 Task: Create Card Sales Contract Review in Board Competitive Intelligence Best Practices to Workspace Backup and Recovery Software. Create Card Parkour Review in Board Social Media Advertising Targeting to Workspace Backup and Recovery Software. Create Card Sales Contract Review in Board Customer Service Self-Service Support Content Creation and Optimization to Workspace Backup and Recovery Software
Action: Mouse moved to (98, 353)
Screenshot: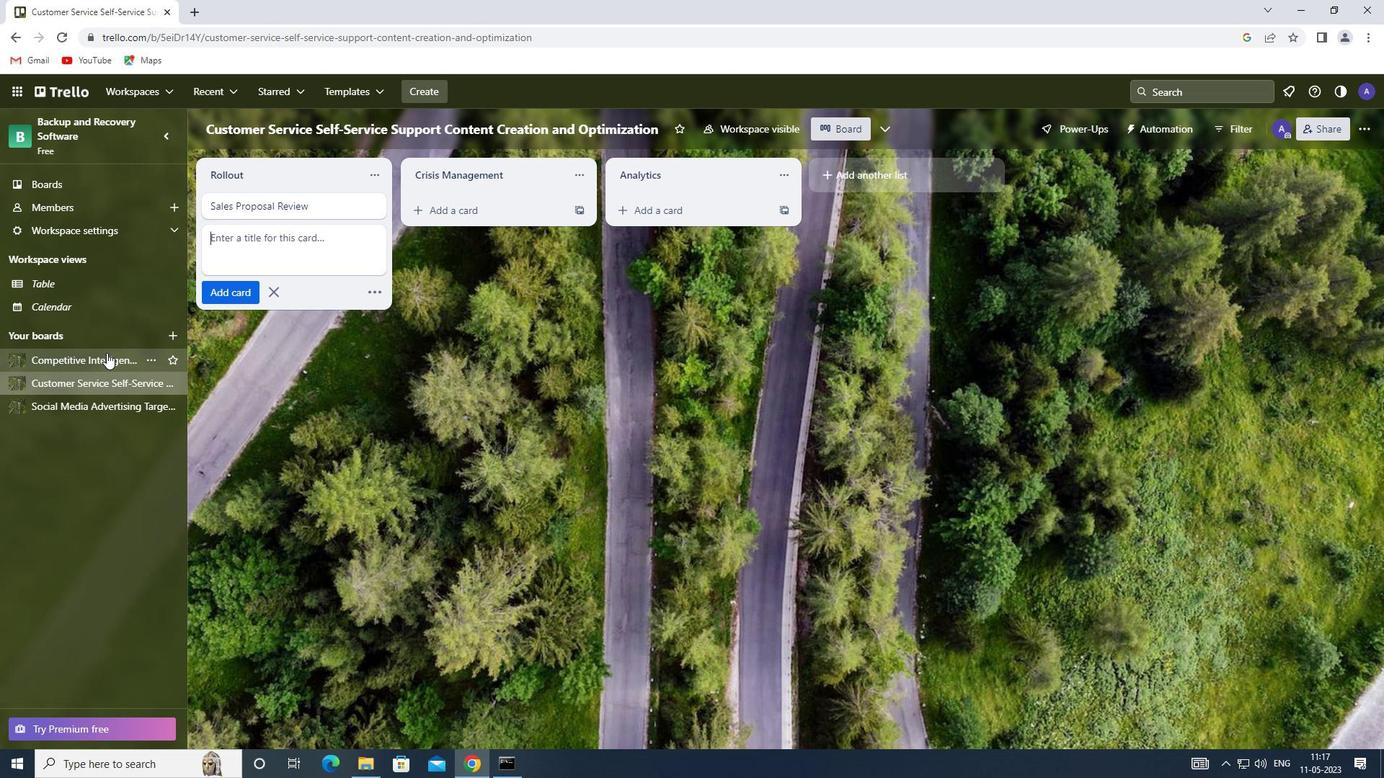 
Action: Mouse pressed left at (98, 353)
Screenshot: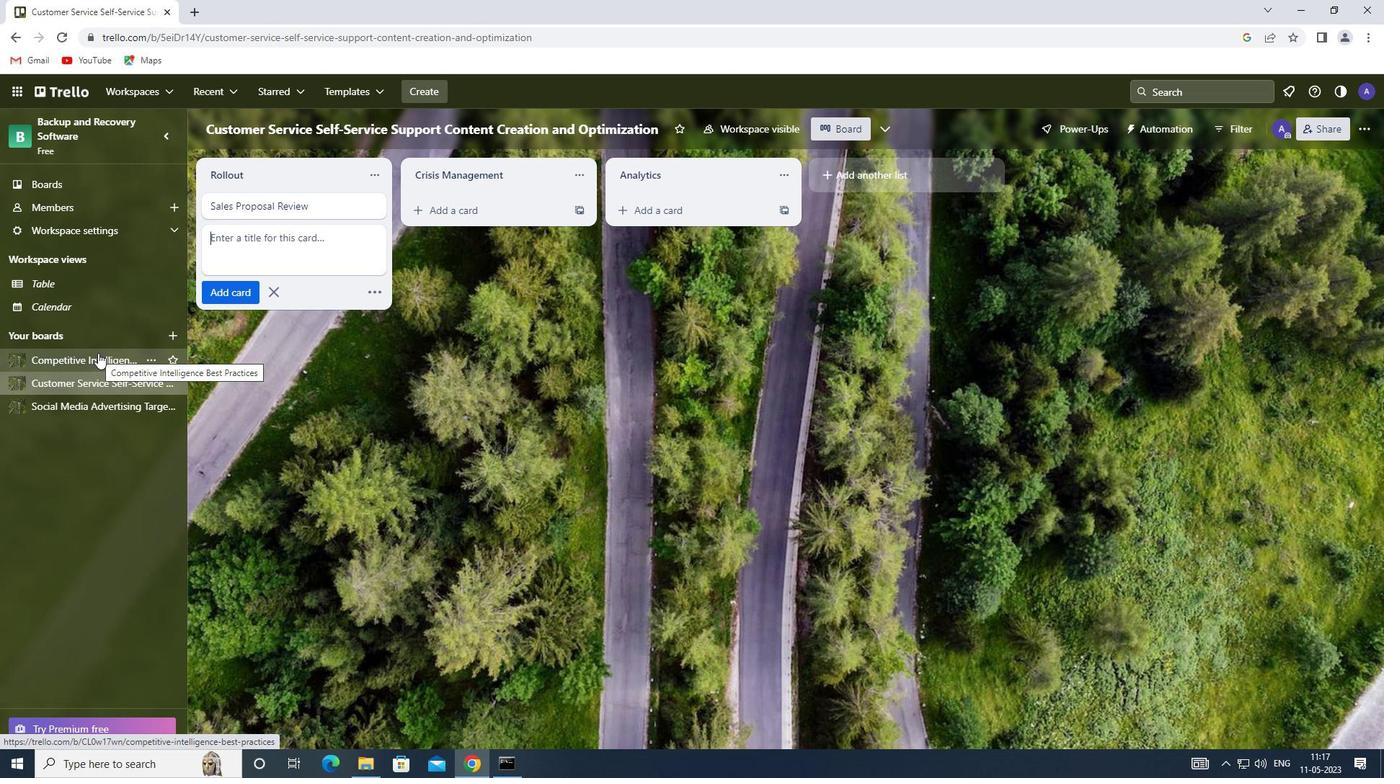 
Action: Mouse moved to (457, 214)
Screenshot: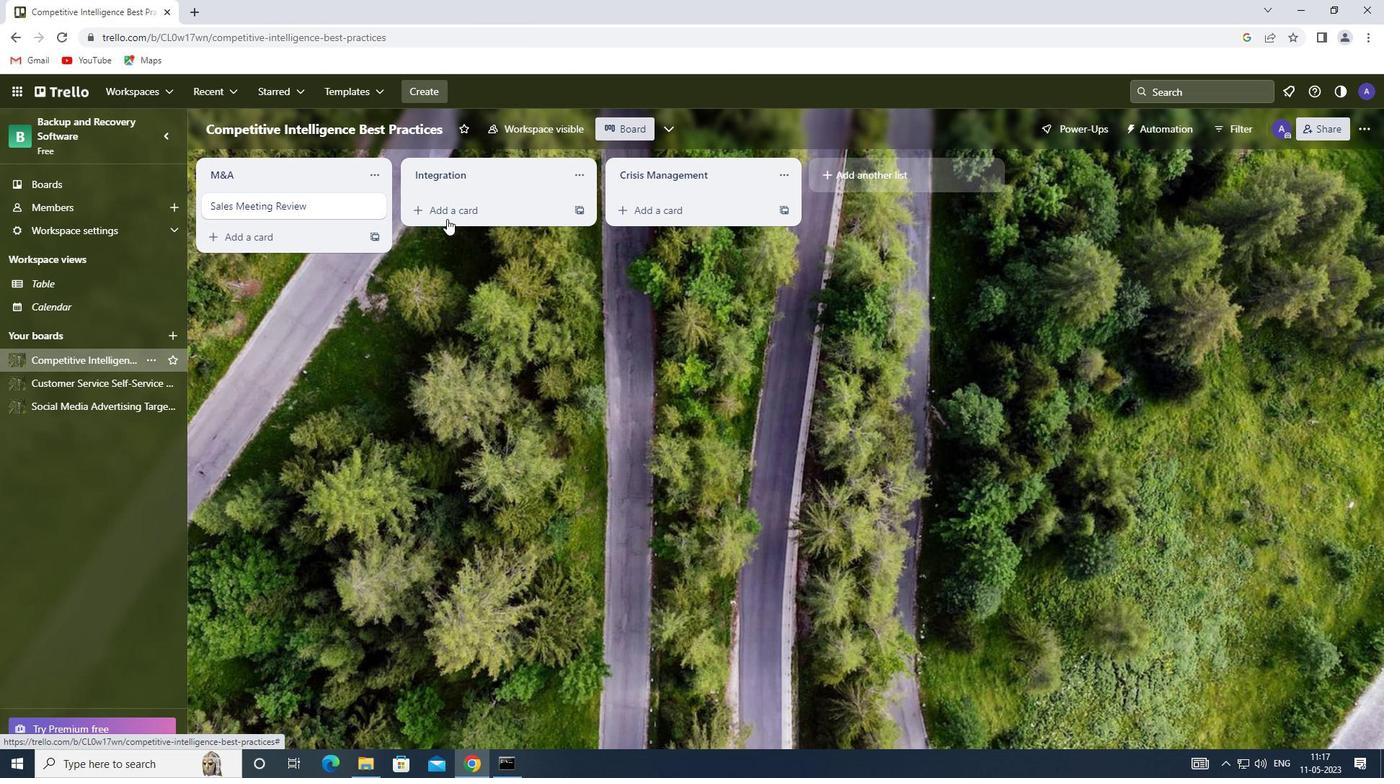 
Action: Mouse pressed left at (457, 214)
Screenshot: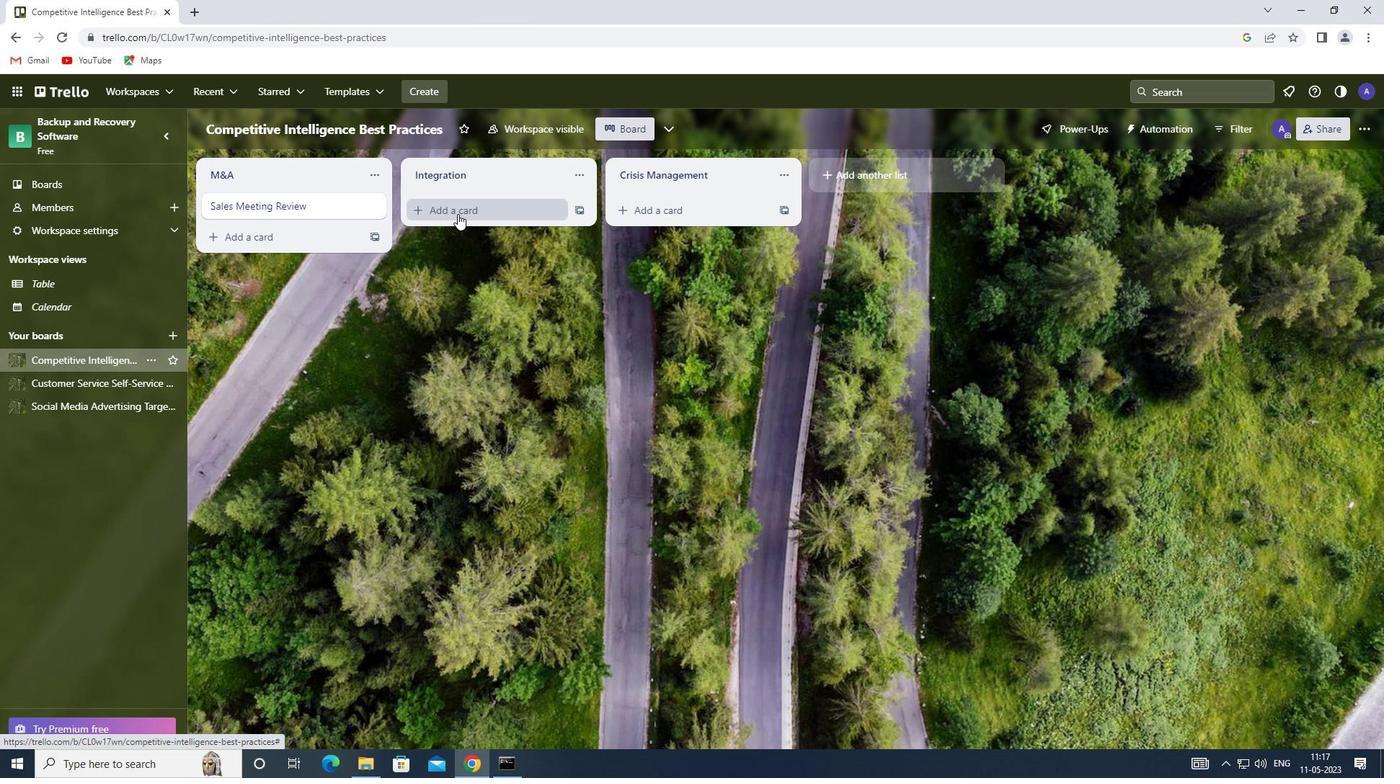 
Action: Mouse moved to (442, 214)
Screenshot: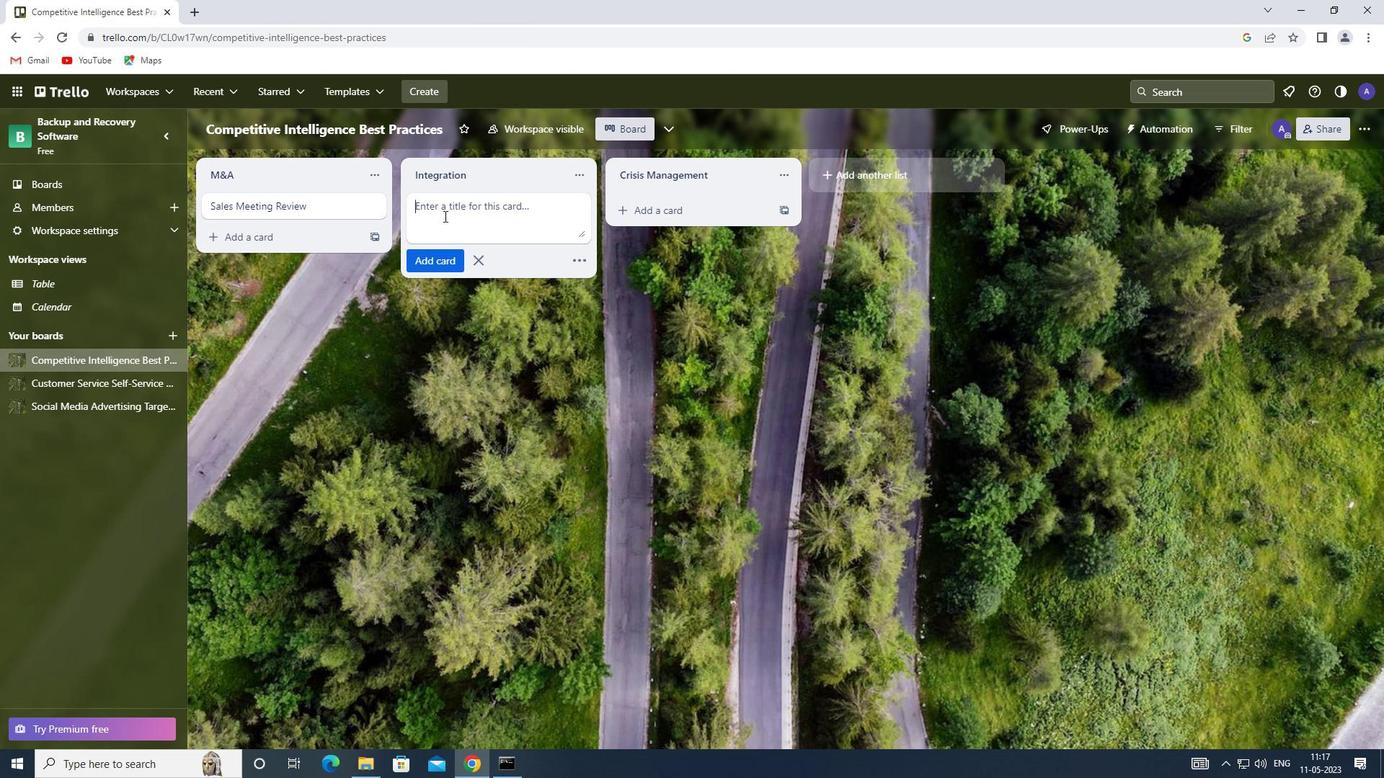 
Action: Key pressed <Key.shift>SALES<Key.space><Key.shift>CONTRACT<Key.space><Key.shift>REVIEW<Key.enter>
Screenshot: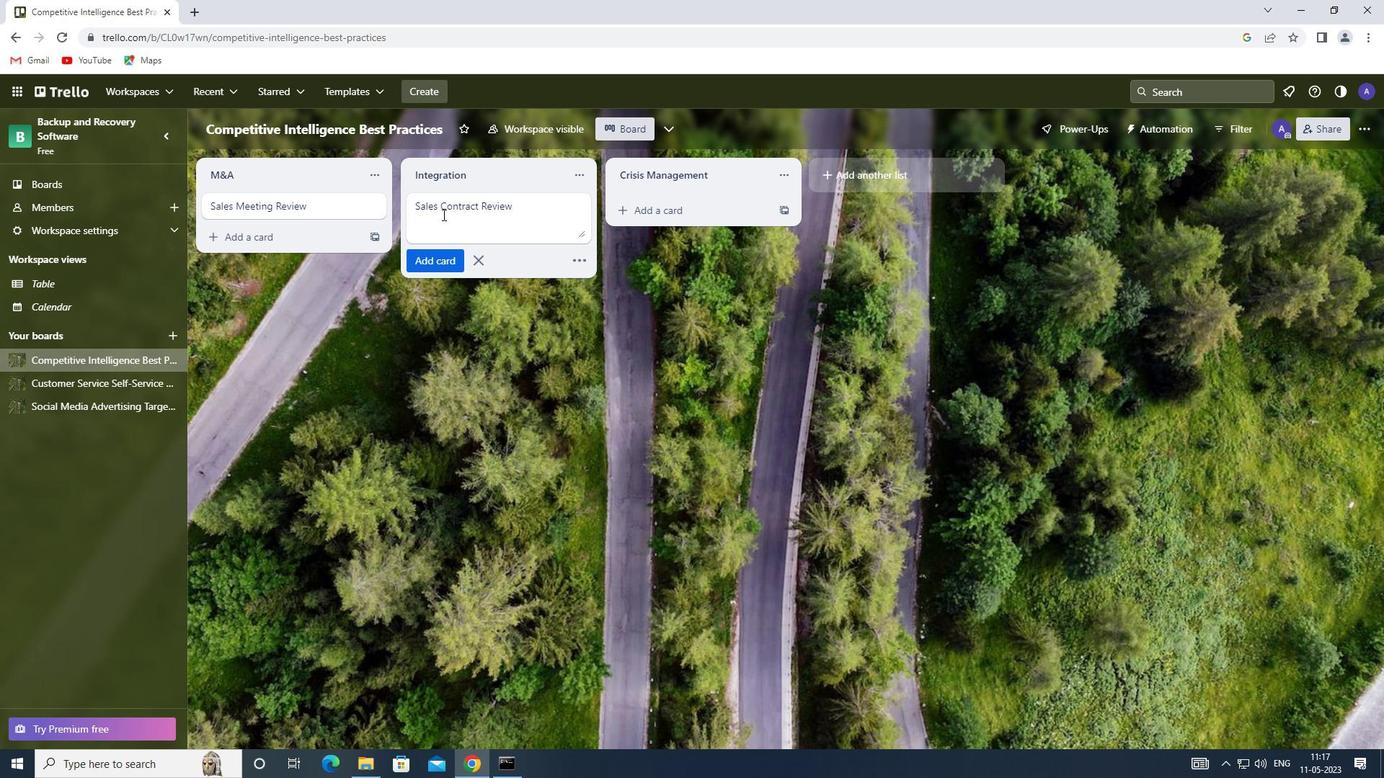
Action: Mouse moved to (69, 404)
Screenshot: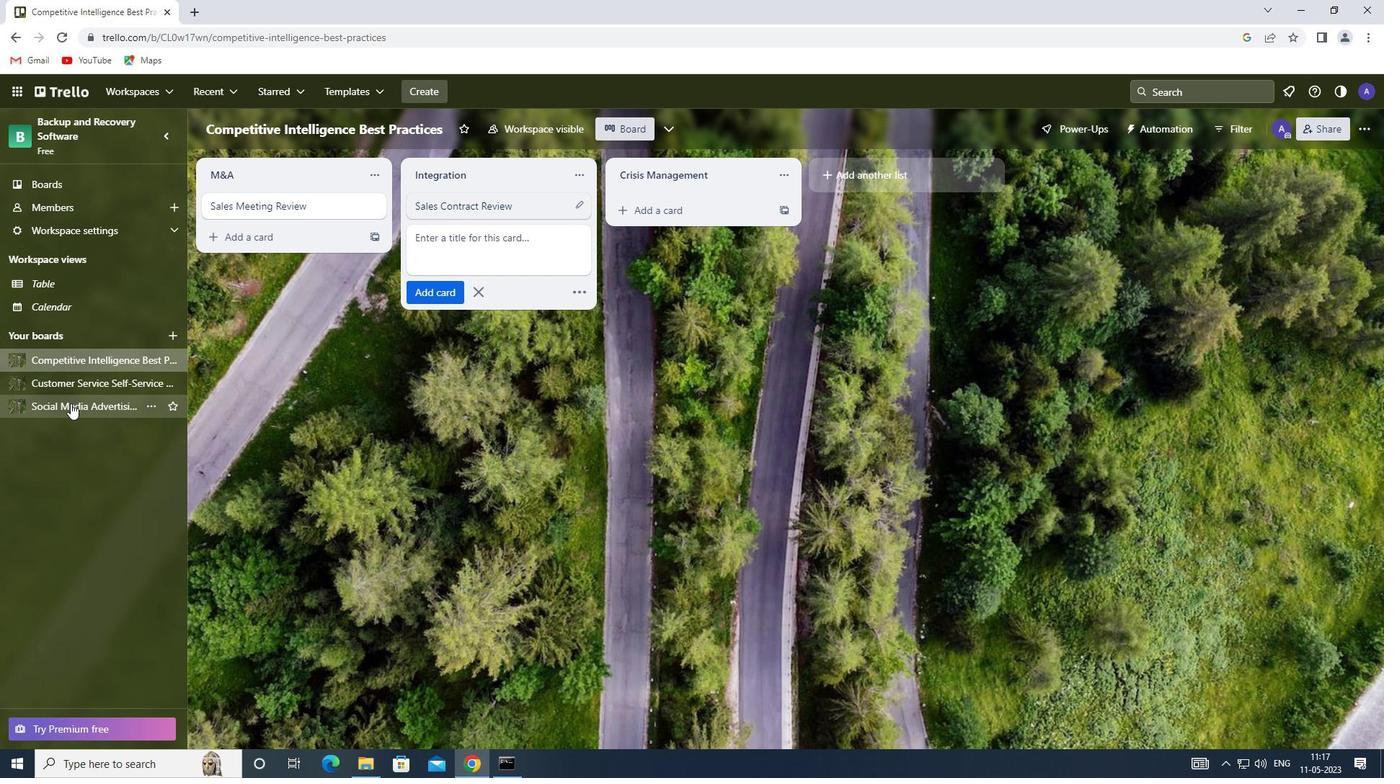 
Action: Mouse pressed left at (69, 404)
Screenshot: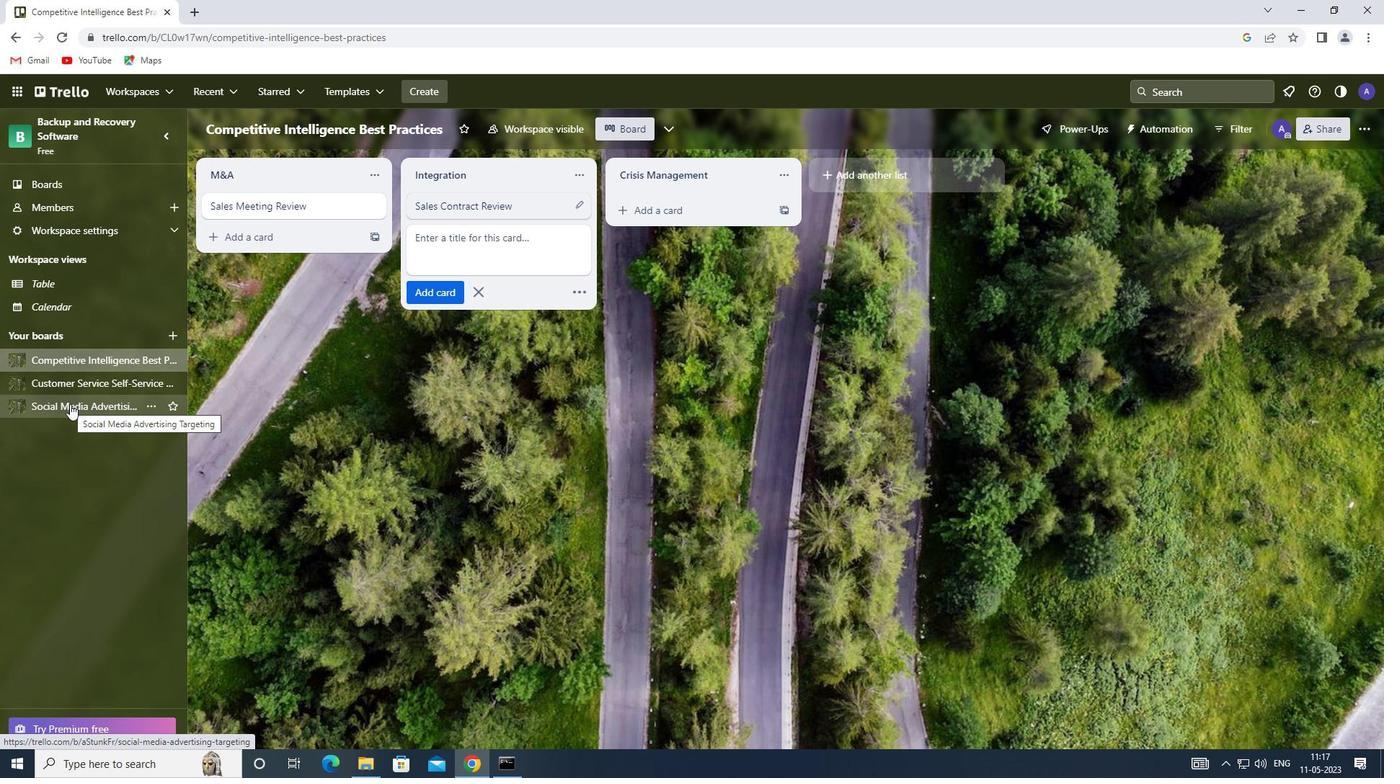 
Action: Mouse moved to (461, 201)
Screenshot: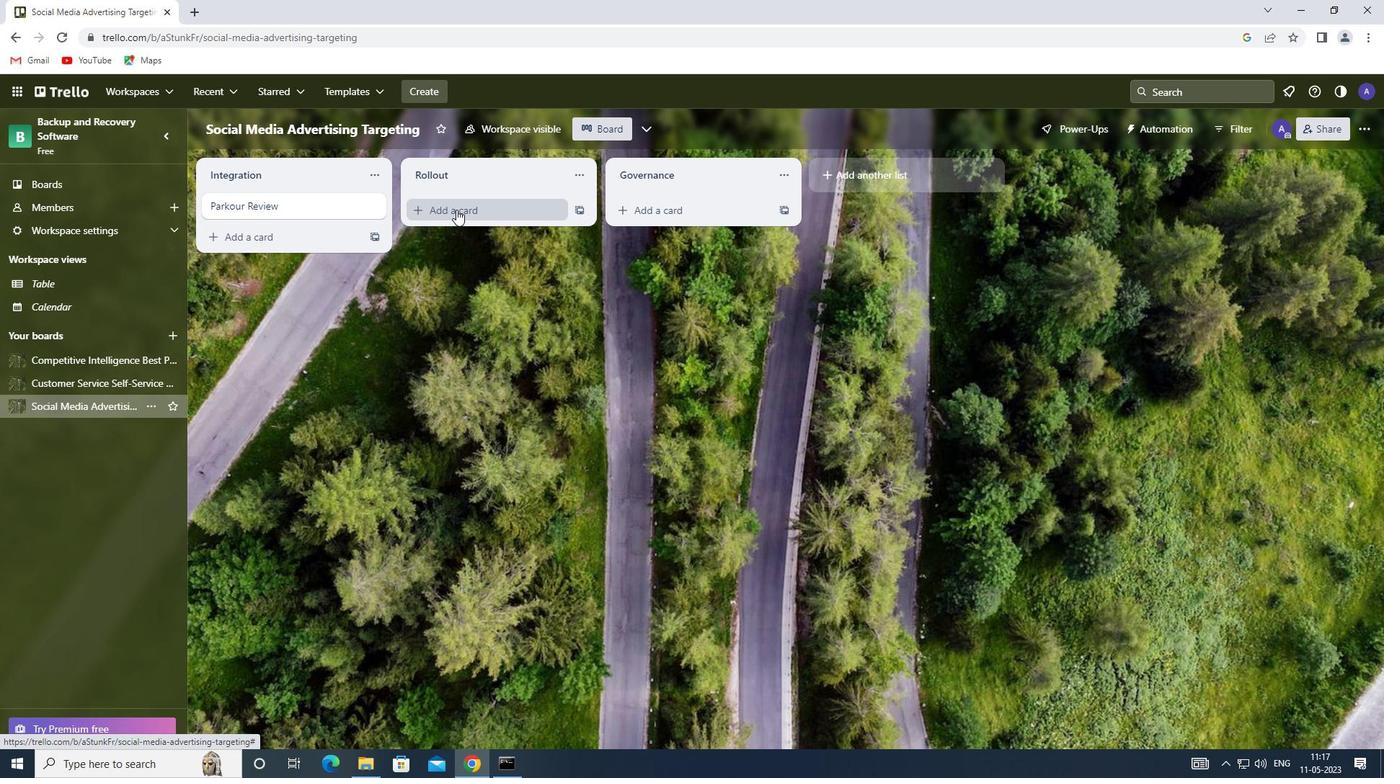 
Action: Mouse pressed left at (461, 201)
Screenshot: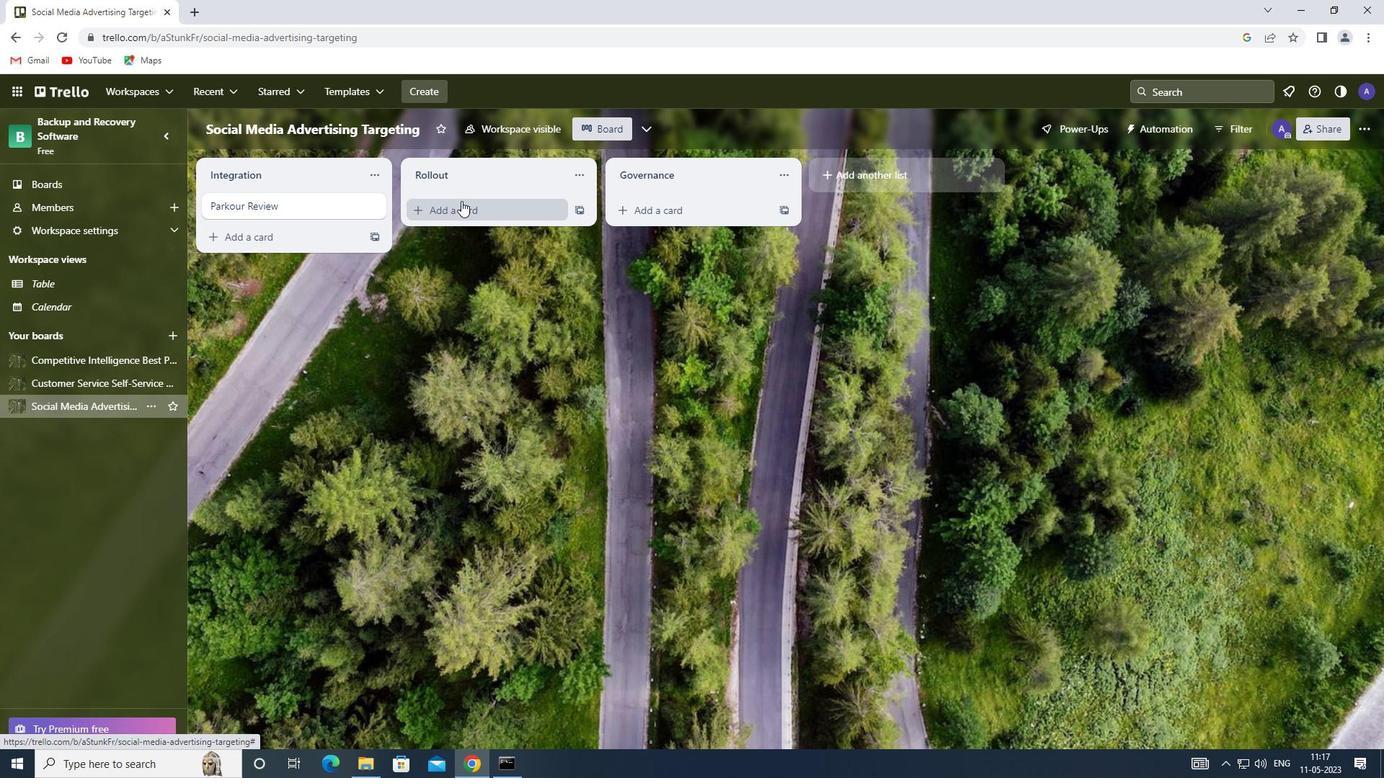 
Action: Mouse moved to (429, 209)
Screenshot: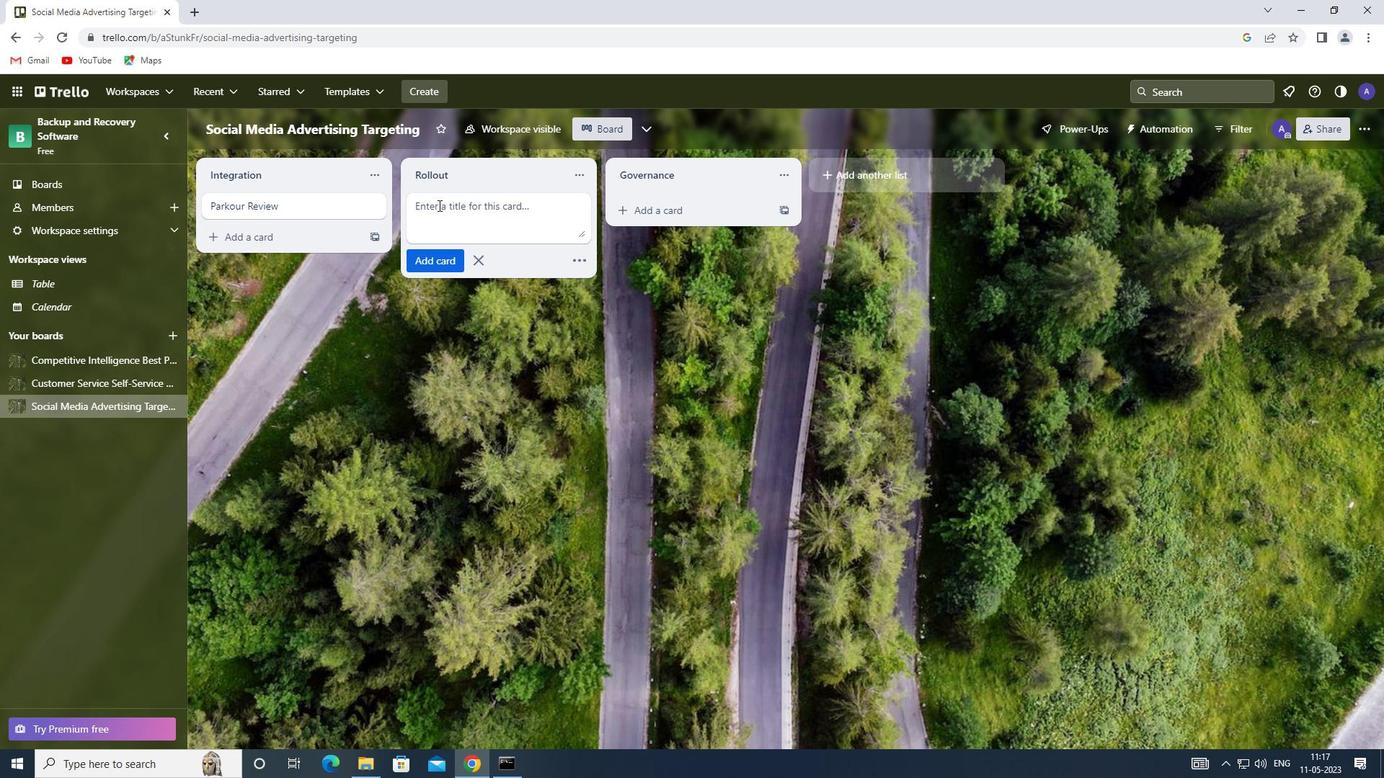 
Action: Key pressed <Key.shift><Key.shift><Key.shift><Key.shift><Key.shift><Key.shift><Key.shift><Key.shift><Key.shift><Key.shift><Key.shift><Key.shift>PARKOUR<Key.space><Key.shift>REVIEW<Key.enter>
Screenshot: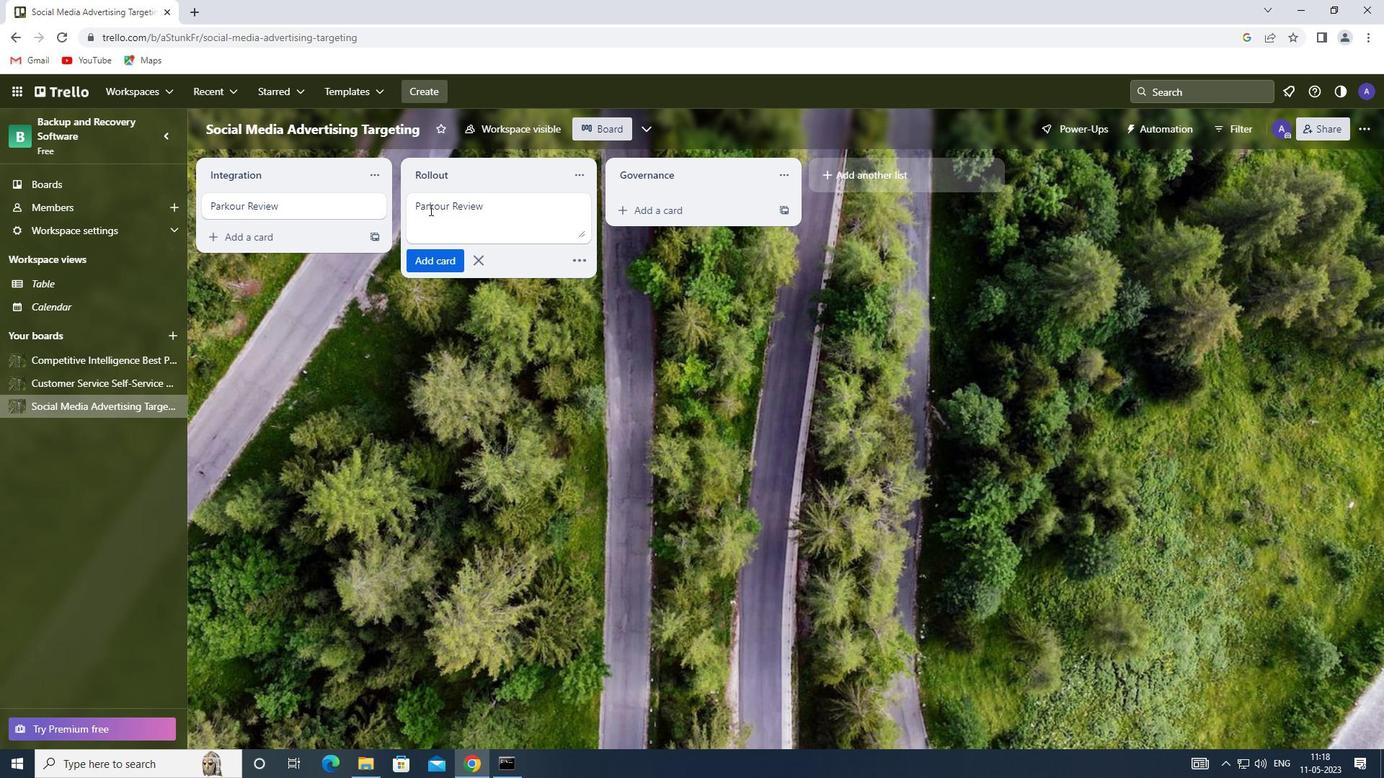 
Action: Mouse moved to (90, 378)
Screenshot: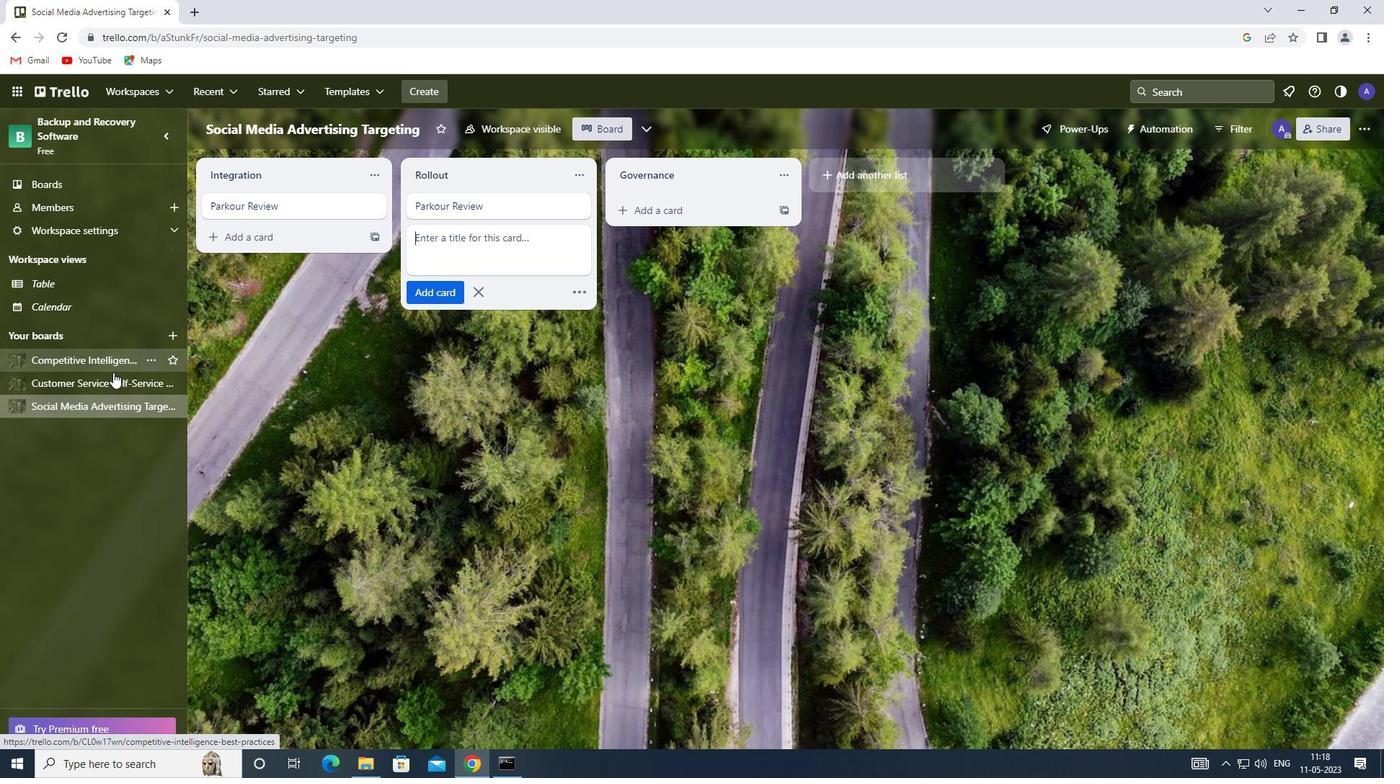 
Action: Mouse pressed left at (90, 378)
Screenshot: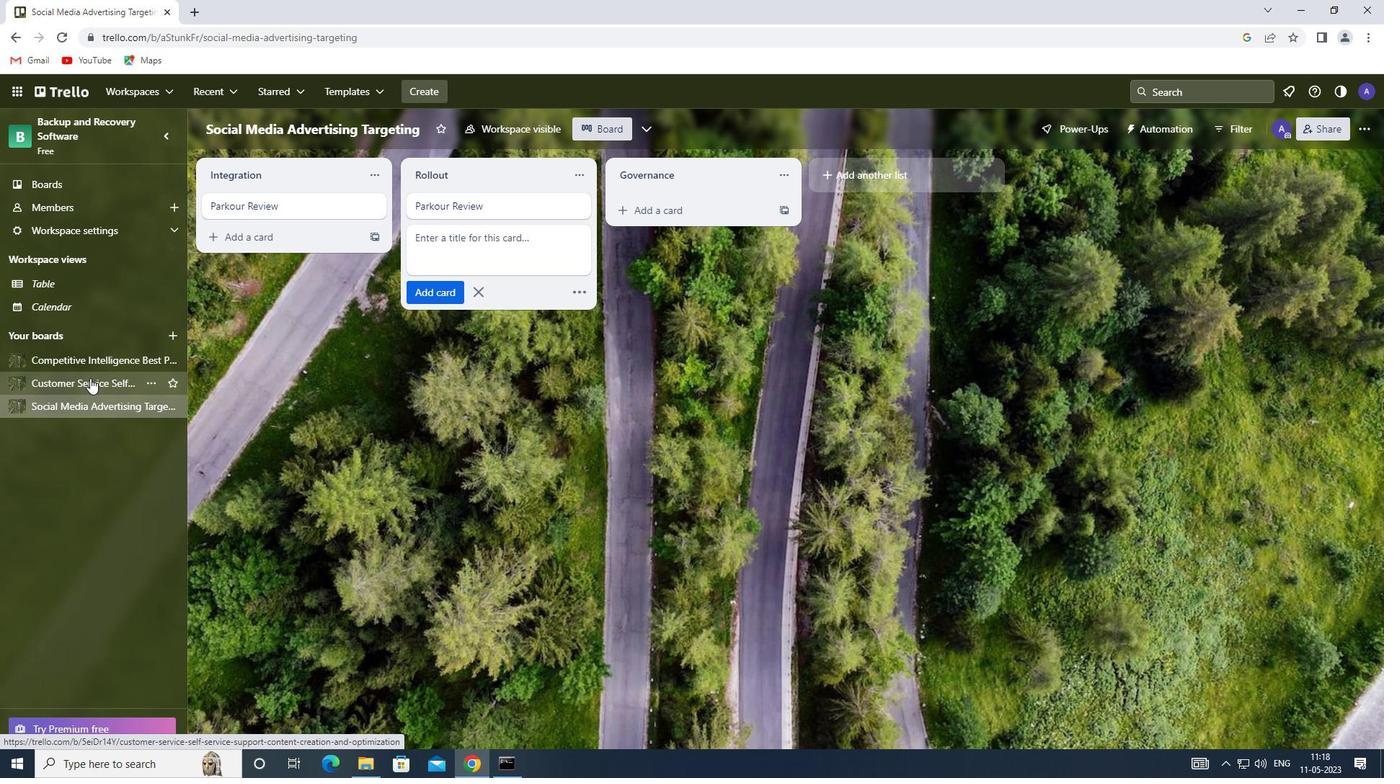 
Action: Mouse moved to (444, 211)
Screenshot: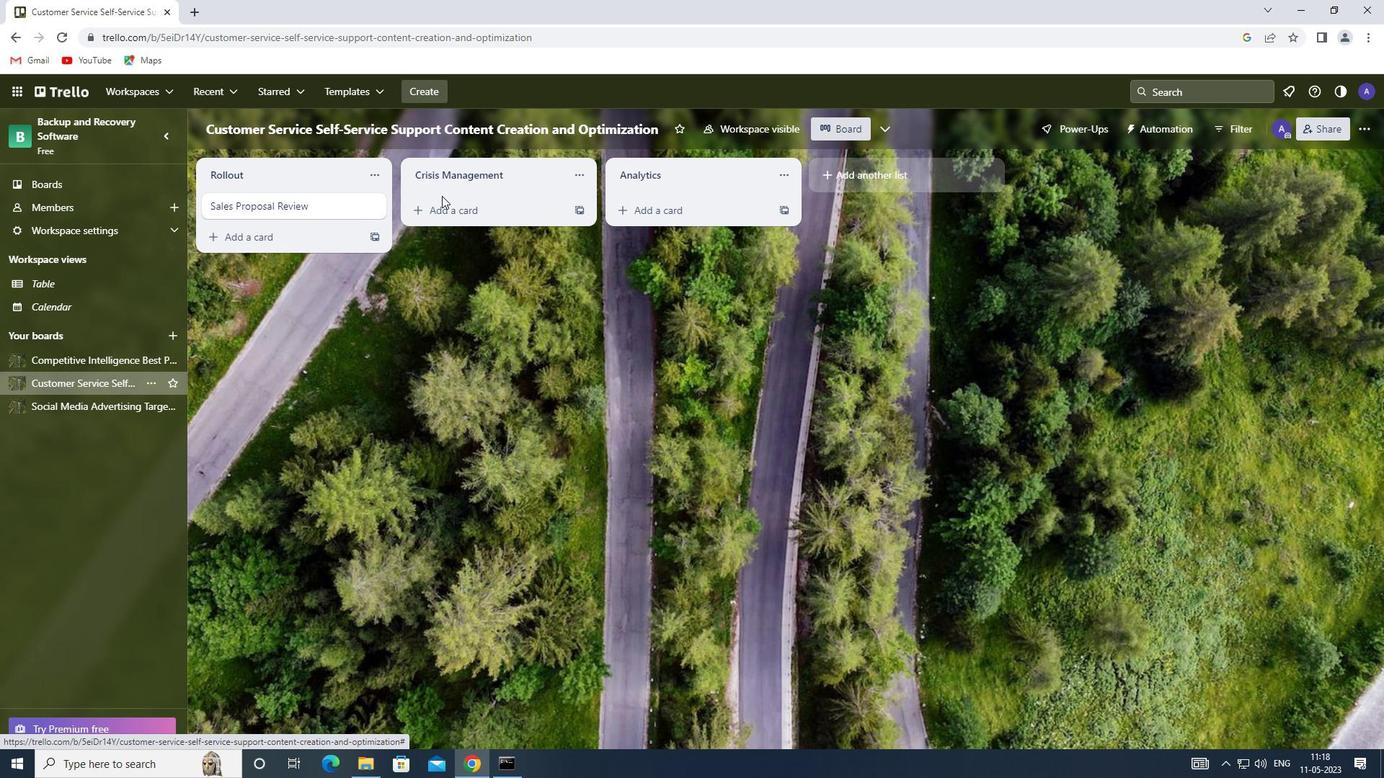 
Action: Mouse pressed left at (444, 211)
Screenshot: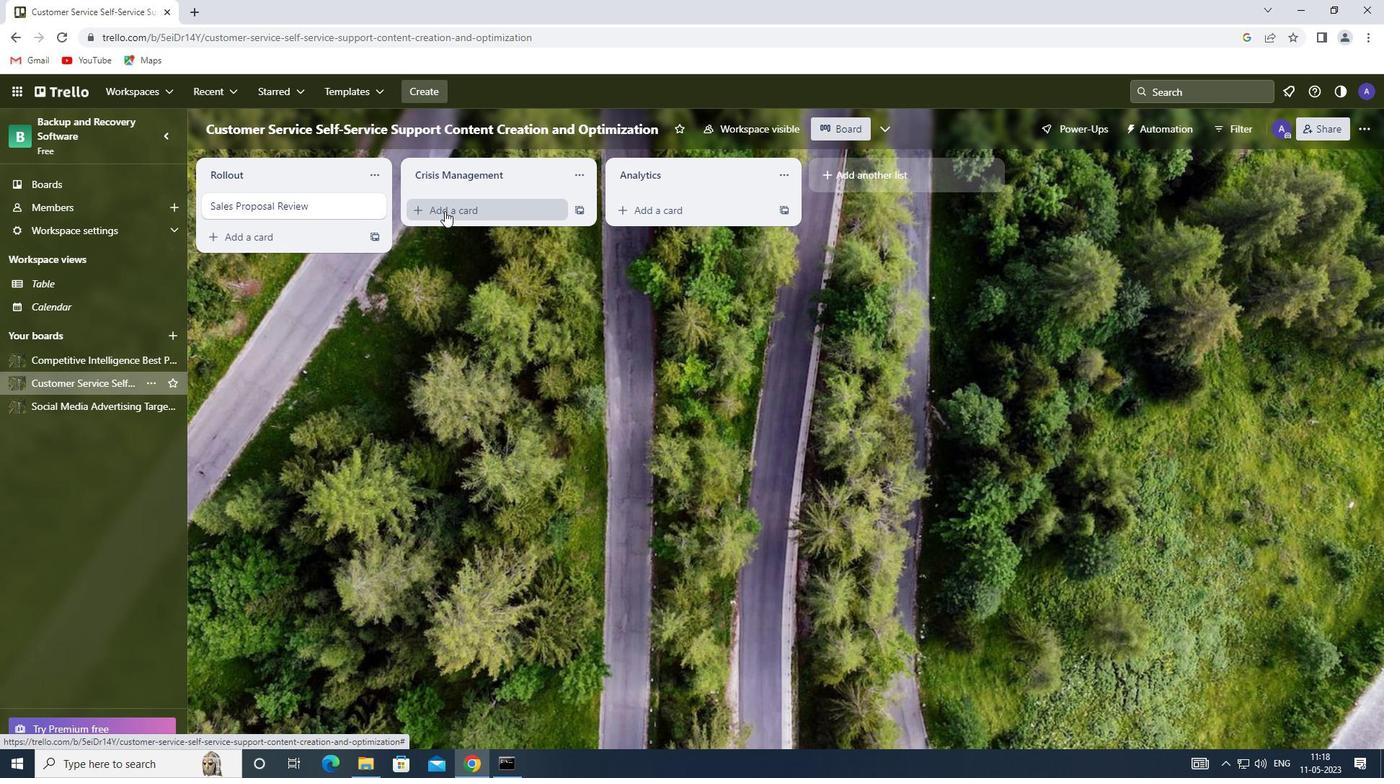 
Action: Mouse moved to (424, 213)
Screenshot: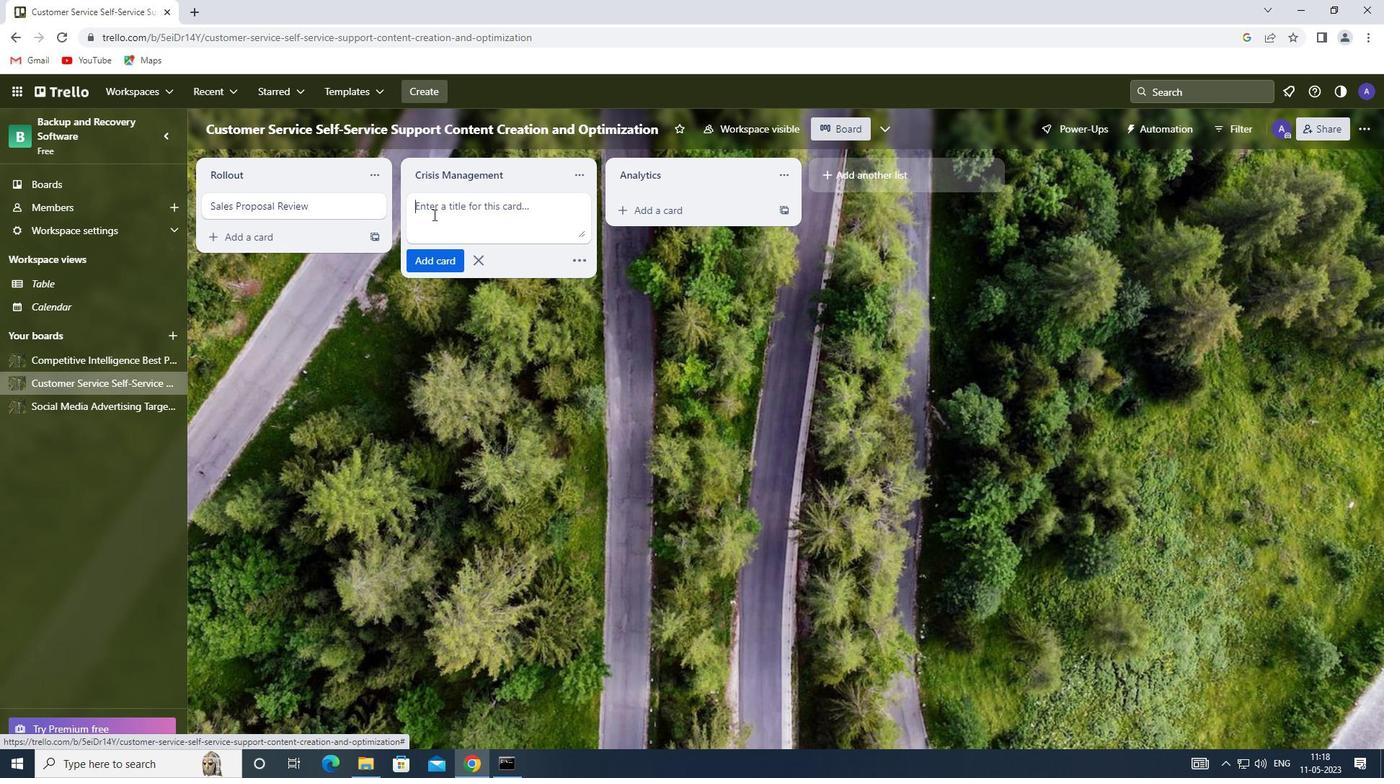 
Action: Mouse pressed left at (424, 213)
Screenshot: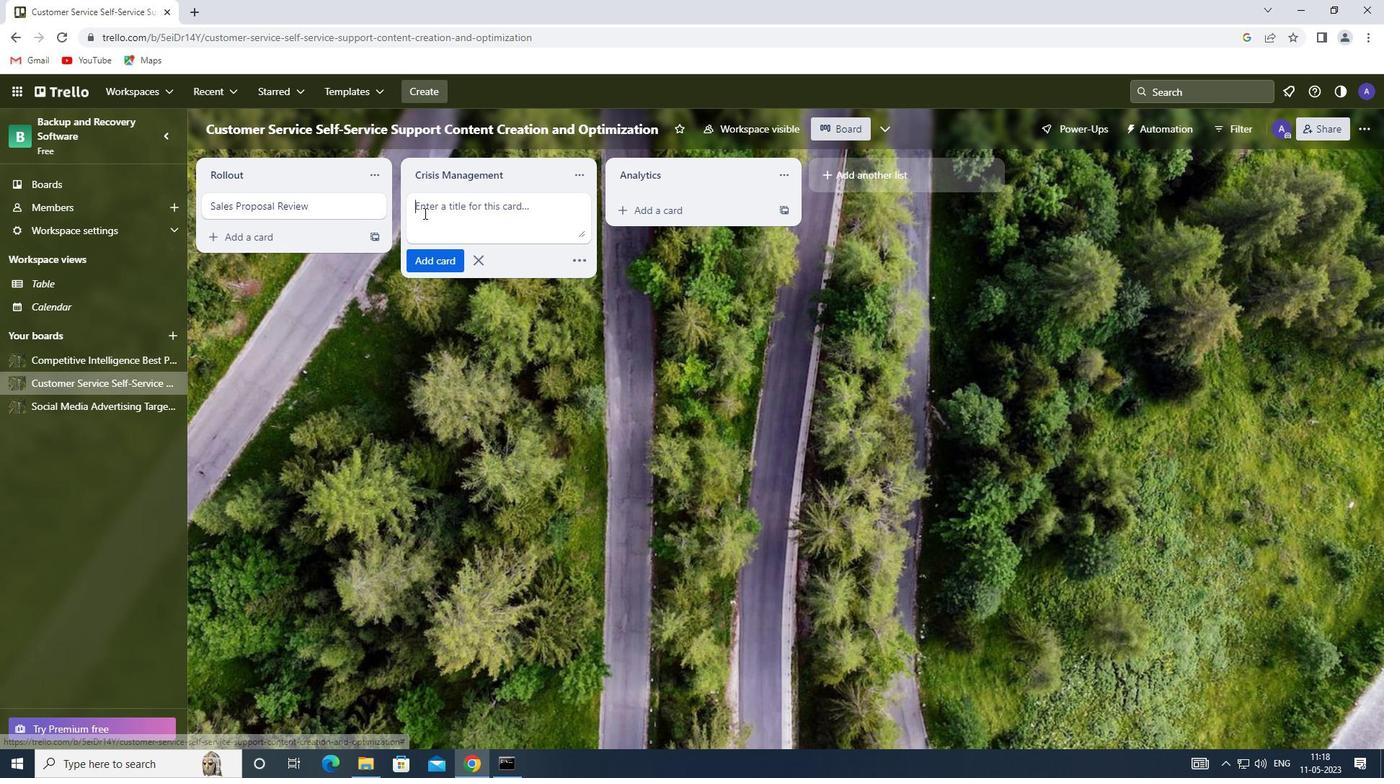 
Action: Key pressed <Key.shift><Key.shift><Key.shift>SALES
Screenshot: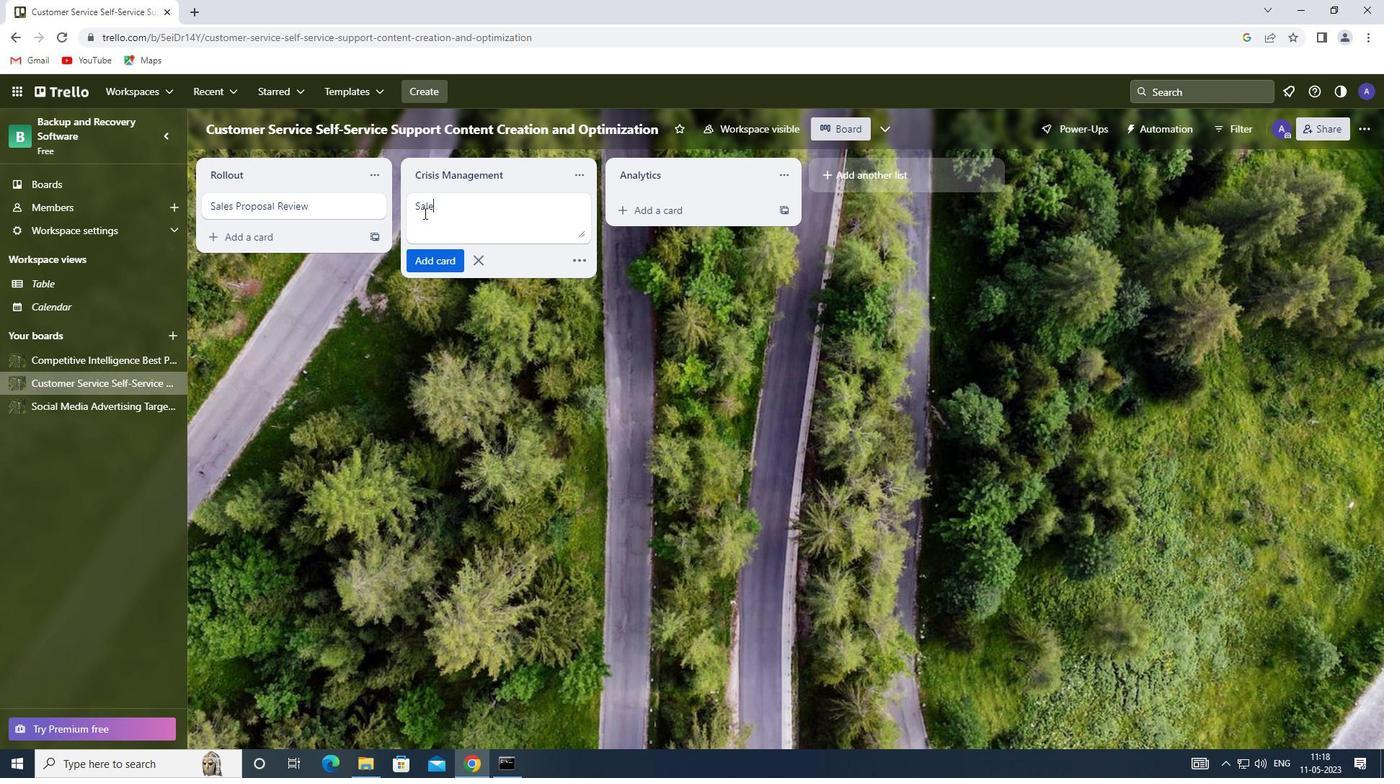 
Action: Mouse moved to (429, 212)
Screenshot: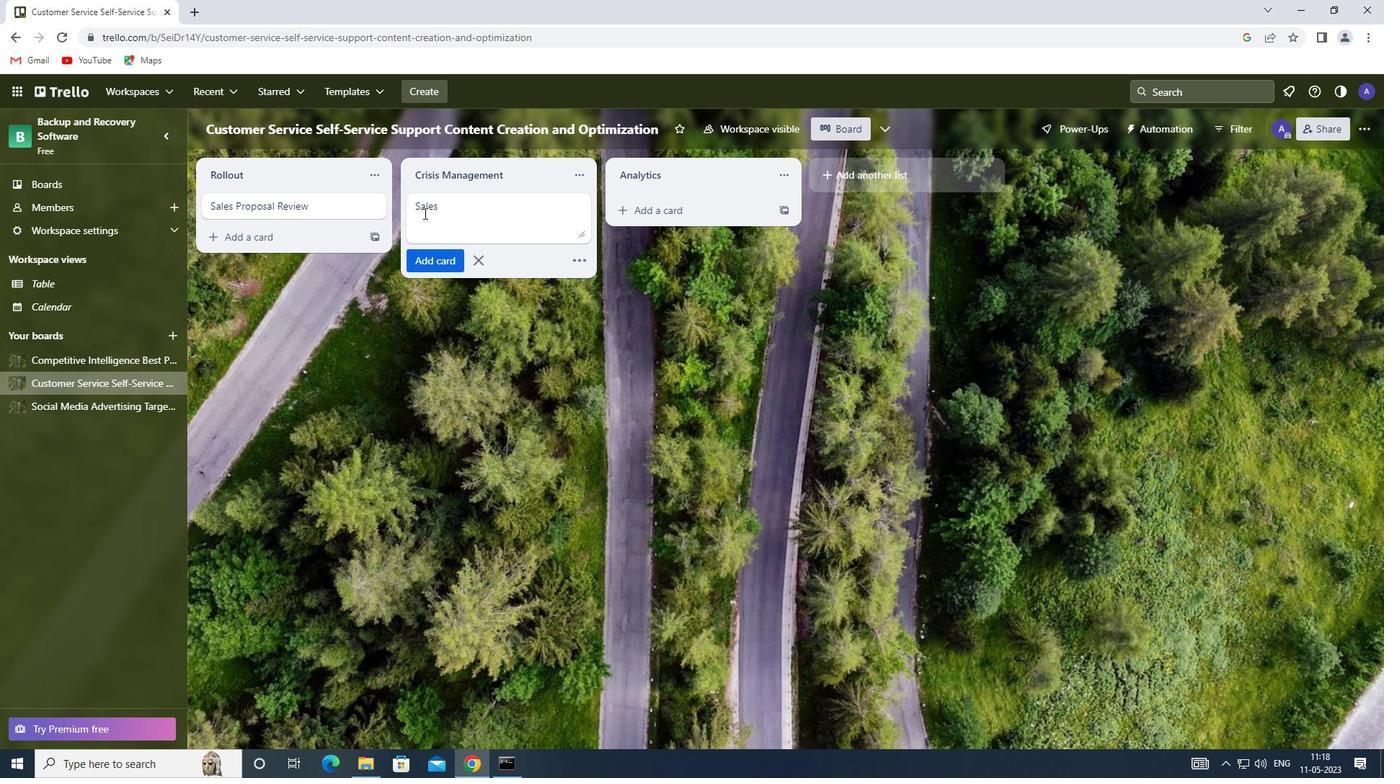 
Action: Key pressed <Key.space><Key.shift>CONTRACT<Key.space><Key.shift><Key.shift><Key.shift><Key.shift>REVIEW
Screenshot: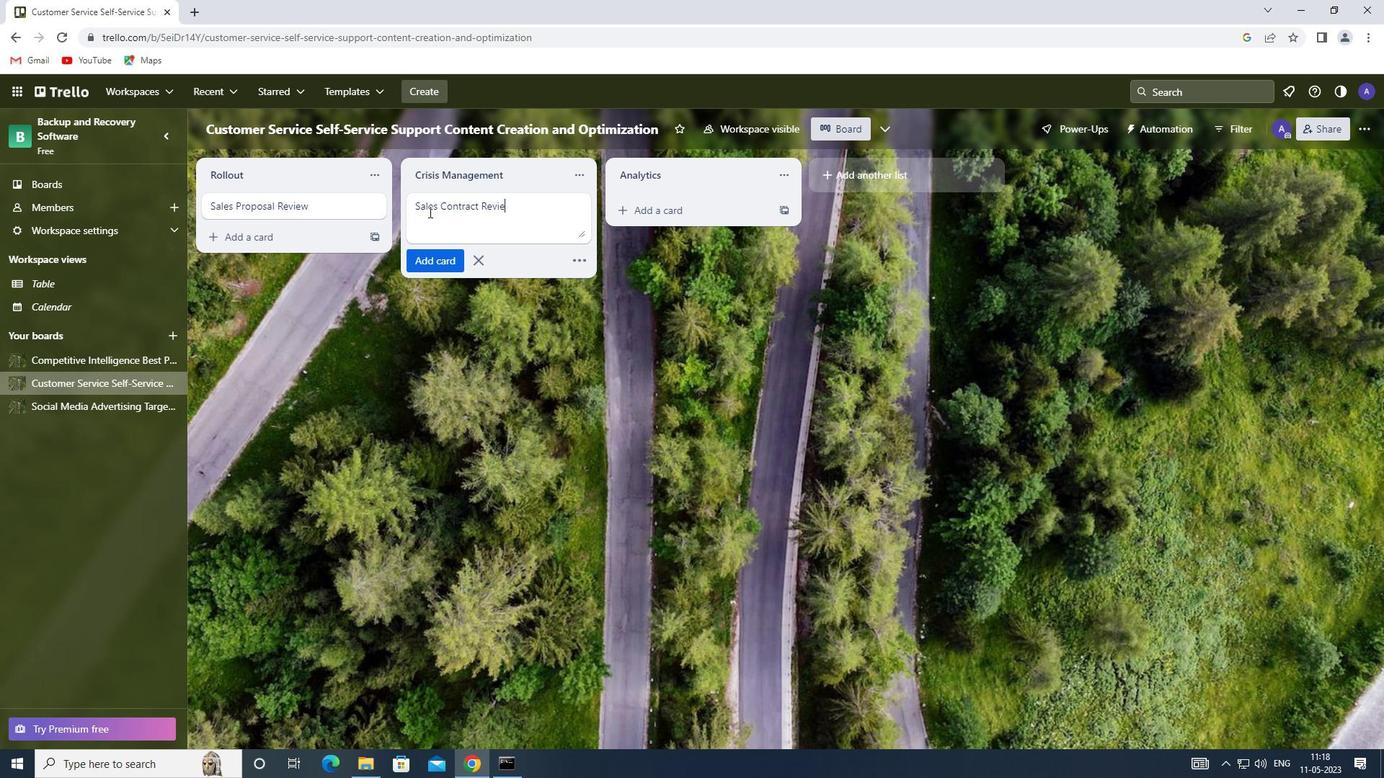 
Action: Mouse moved to (435, 208)
Screenshot: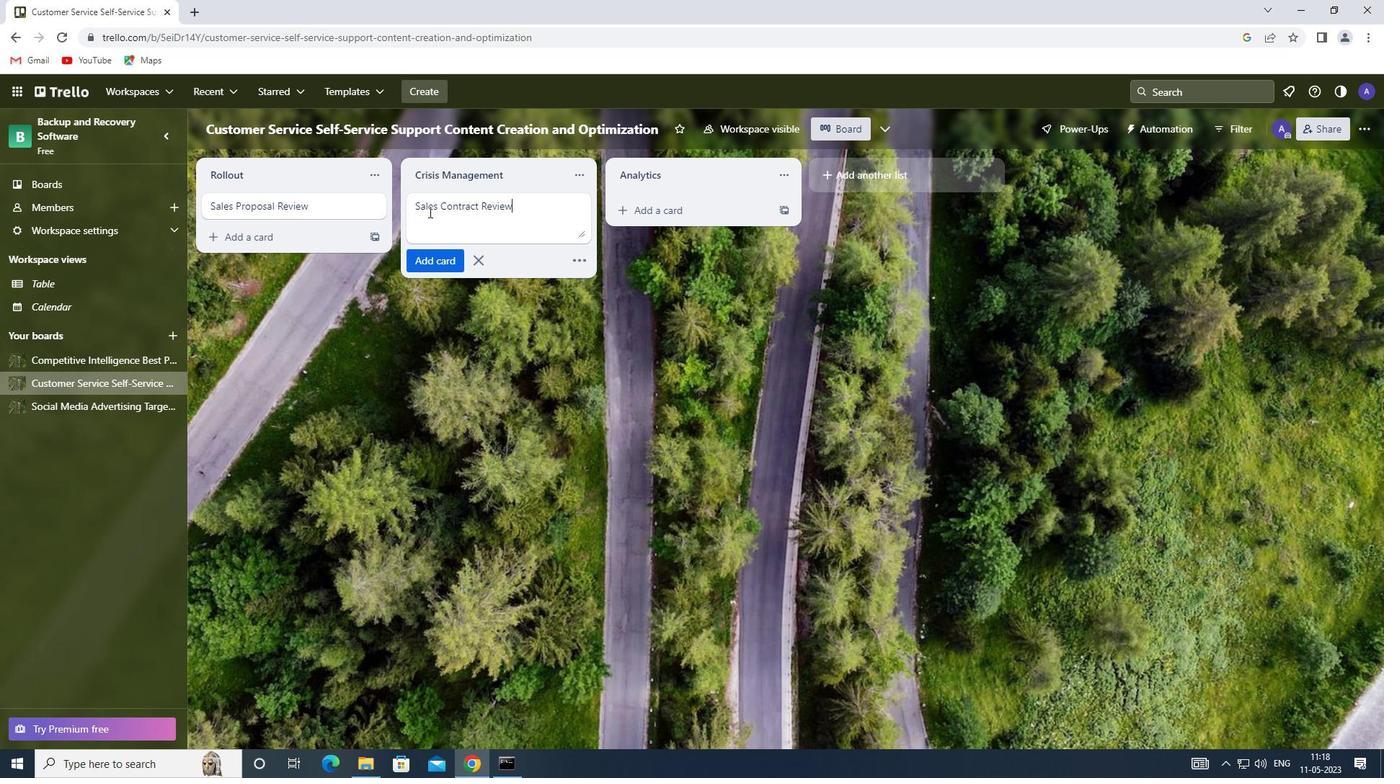 
Action: Key pressed <Key.enter>
Screenshot: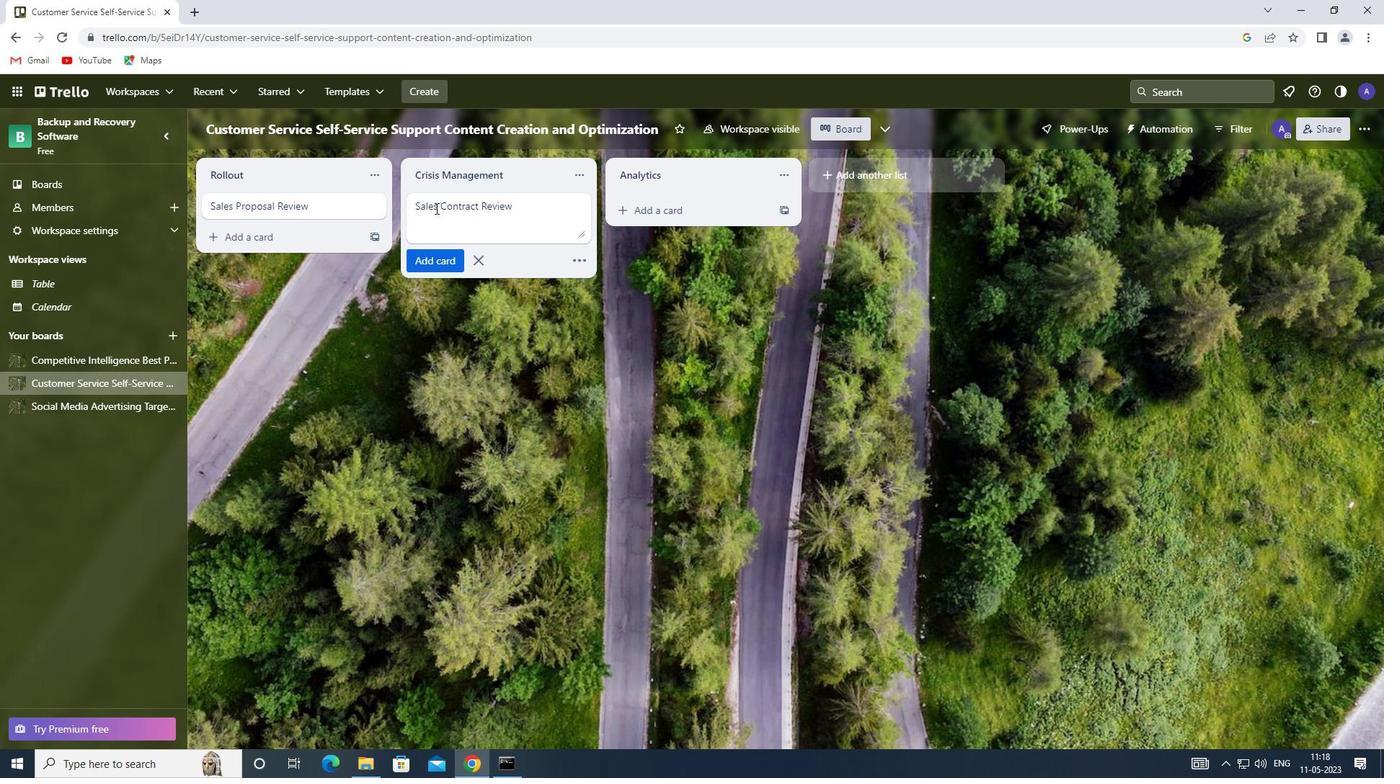
